 Task: Add Rsp Nutrition AminoLean Preworkout Energy, Acai to the cart.
Action: Mouse moved to (210, 95)
Screenshot: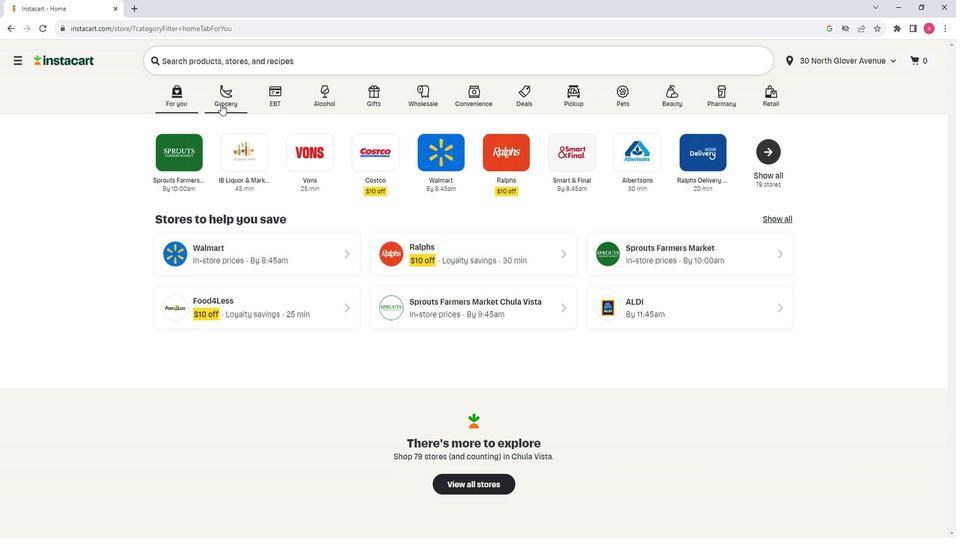 
Action: Mouse pressed left at (210, 95)
Screenshot: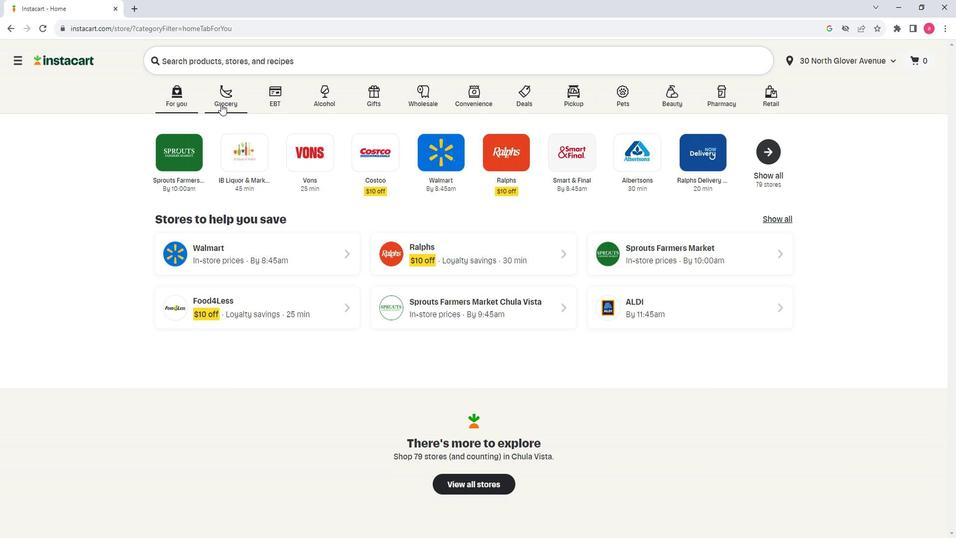 
Action: Mouse moved to (346, 283)
Screenshot: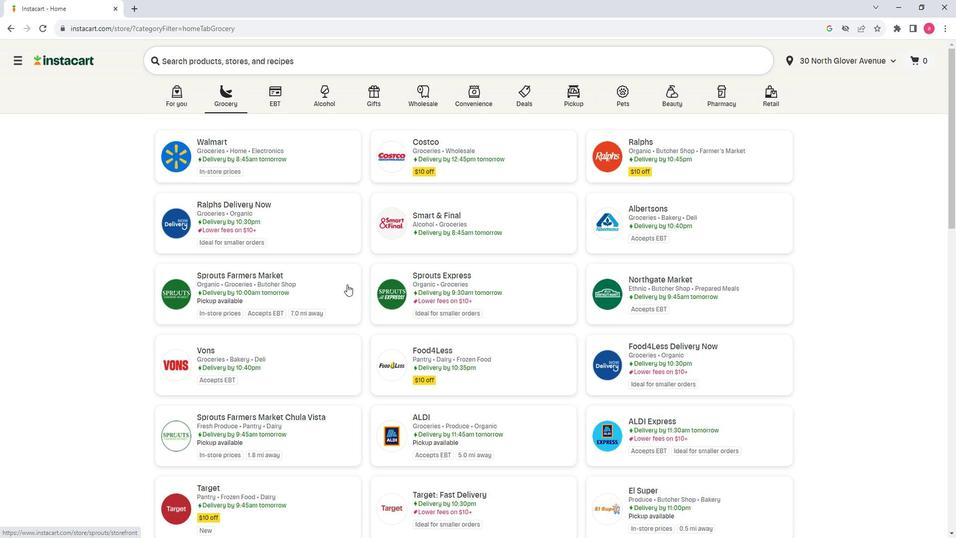 
Action: Mouse pressed left at (346, 283)
Screenshot: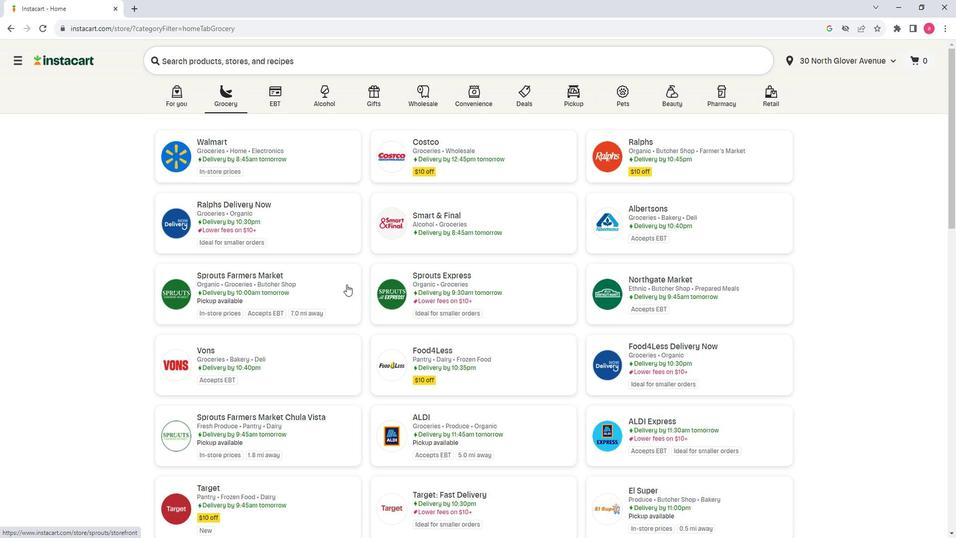 
Action: Mouse moved to (94, 297)
Screenshot: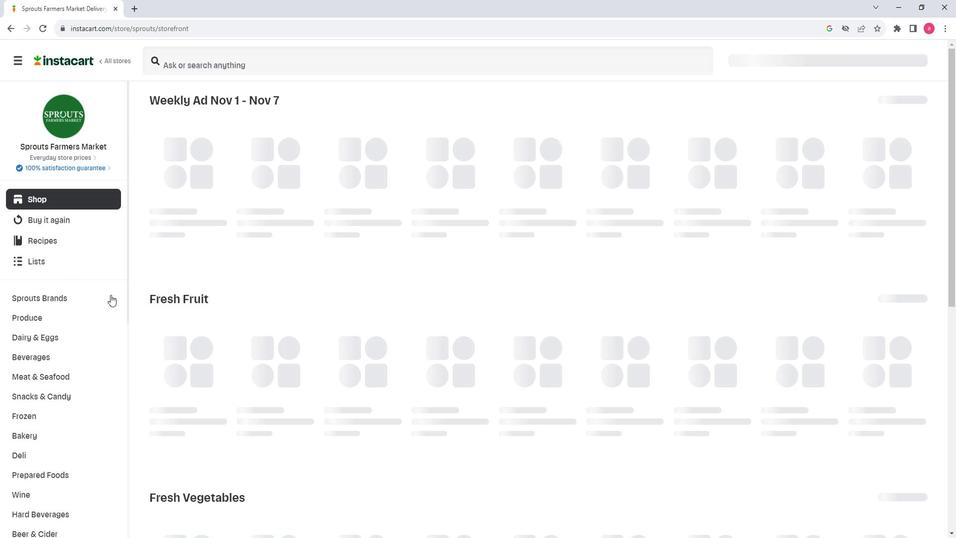 
Action: Mouse scrolled (94, 297) with delta (0, 0)
Screenshot: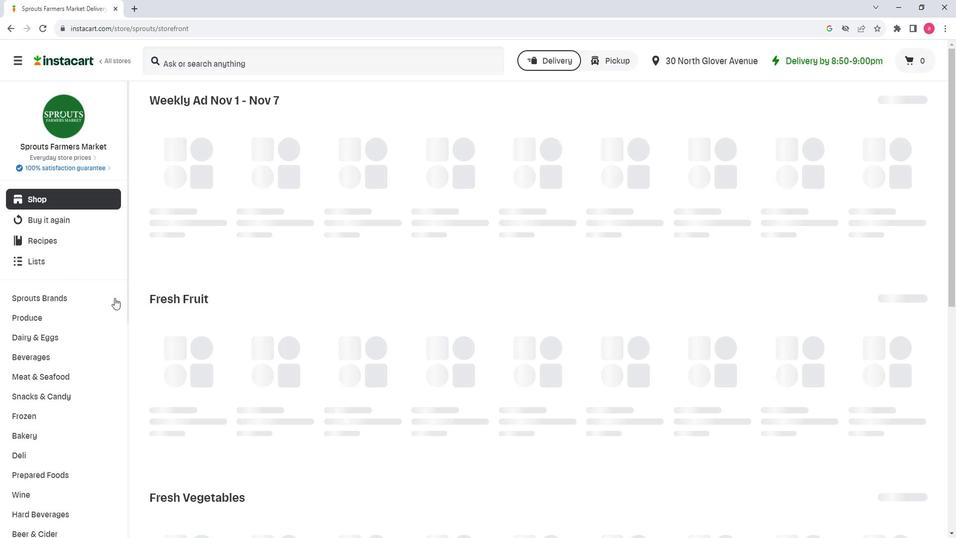
Action: Mouse scrolled (94, 297) with delta (0, 0)
Screenshot: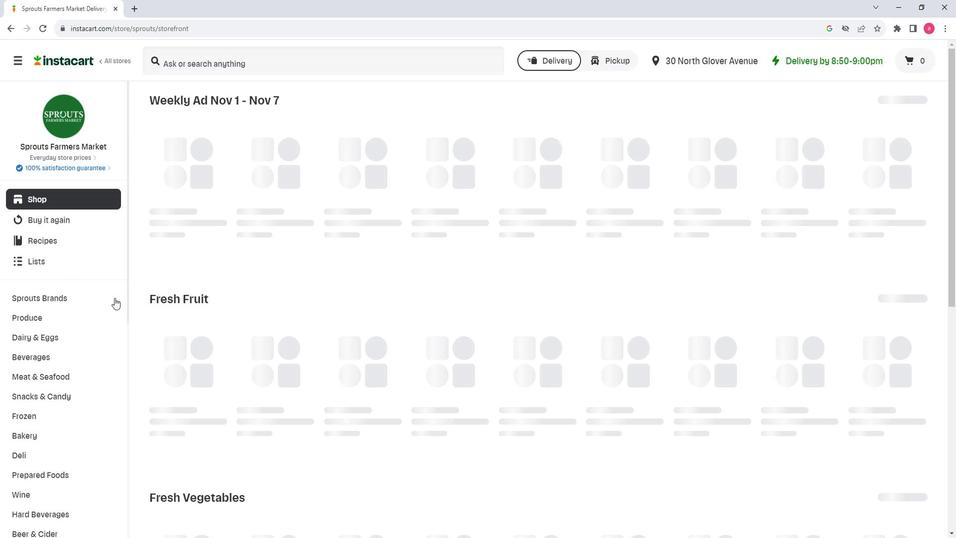 
Action: Mouse scrolled (94, 297) with delta (0, 0)
Screenshot: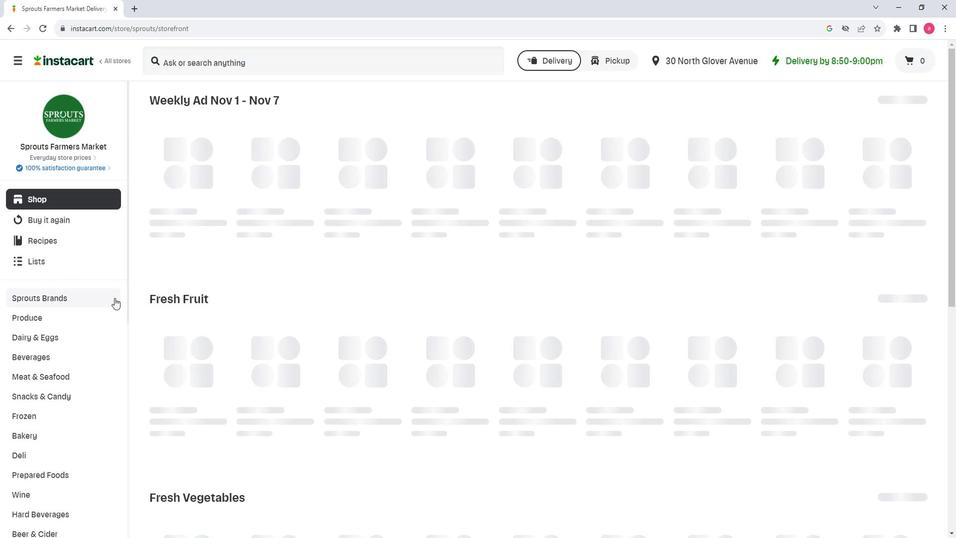 
Action: Mouse scrolled (94, 297) with delta (0, 0)
Screenshot: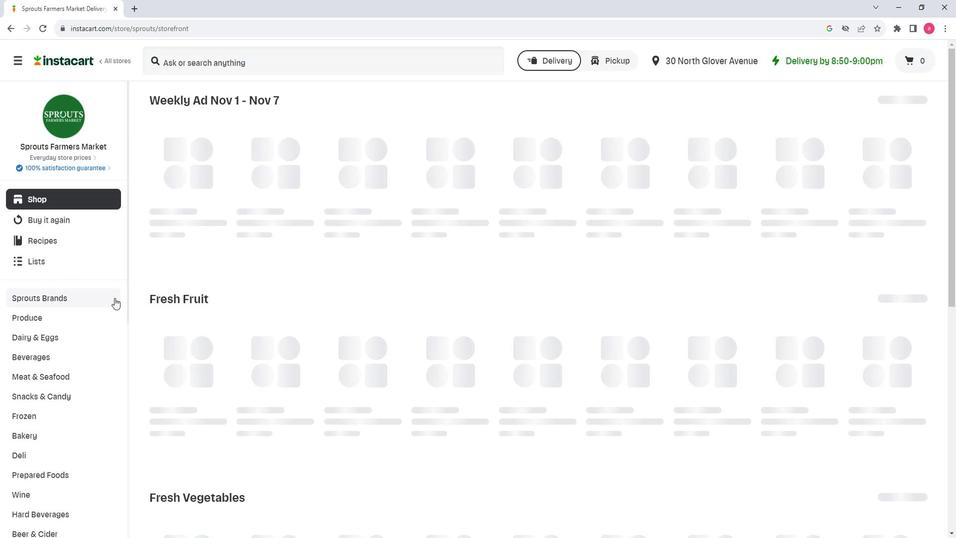 
Action: Mouse scrolled (94, 297) with delta (0, 0)
Screenshot: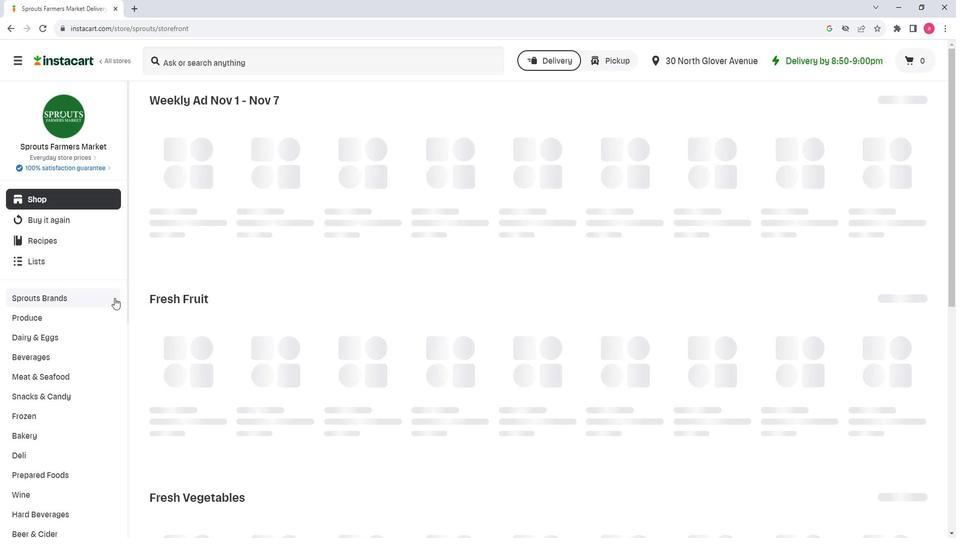 
Action: Mouse moved to (64, 377)
Screenshot: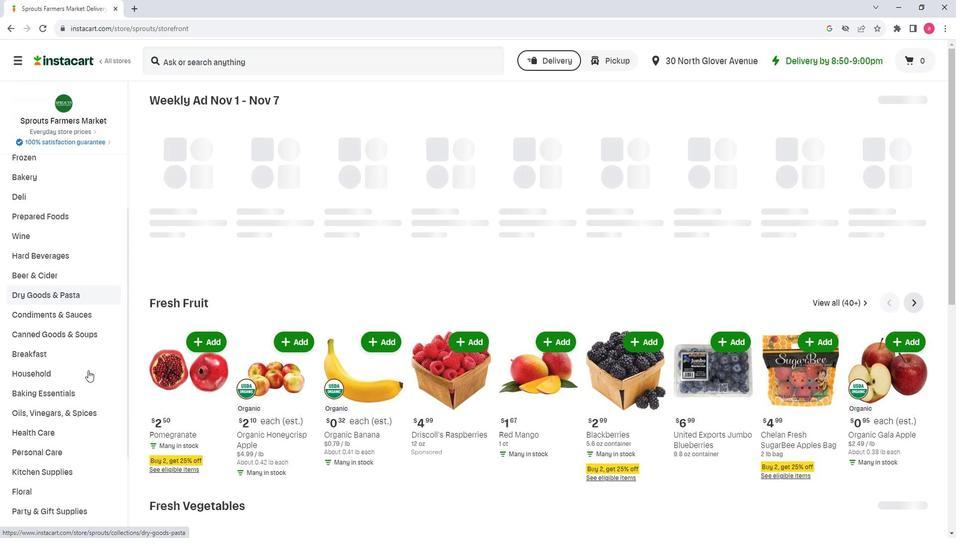 
Action: Mouse scrolled (64, 377) with delta (0, 0)
Screenshot: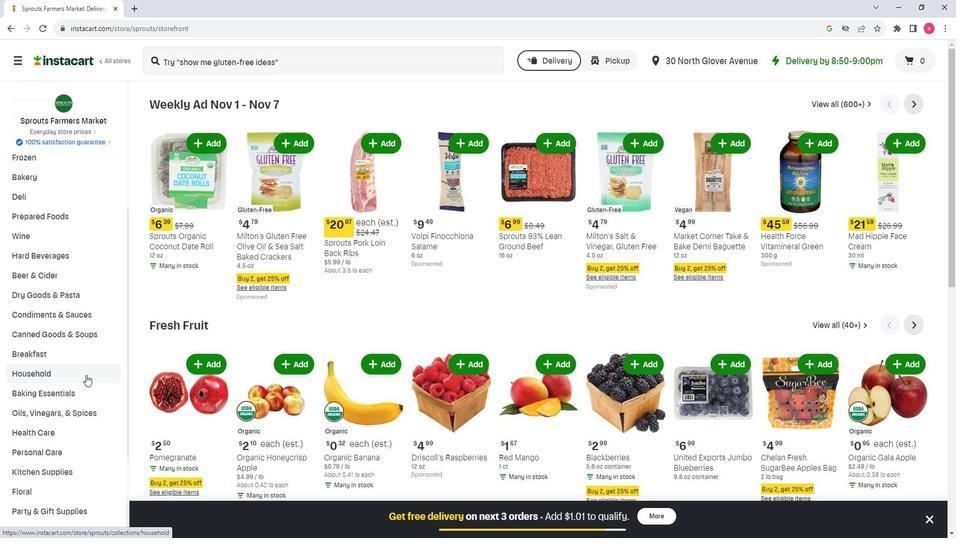 
Action: Mouse moved to (61, 388)
Screenshot: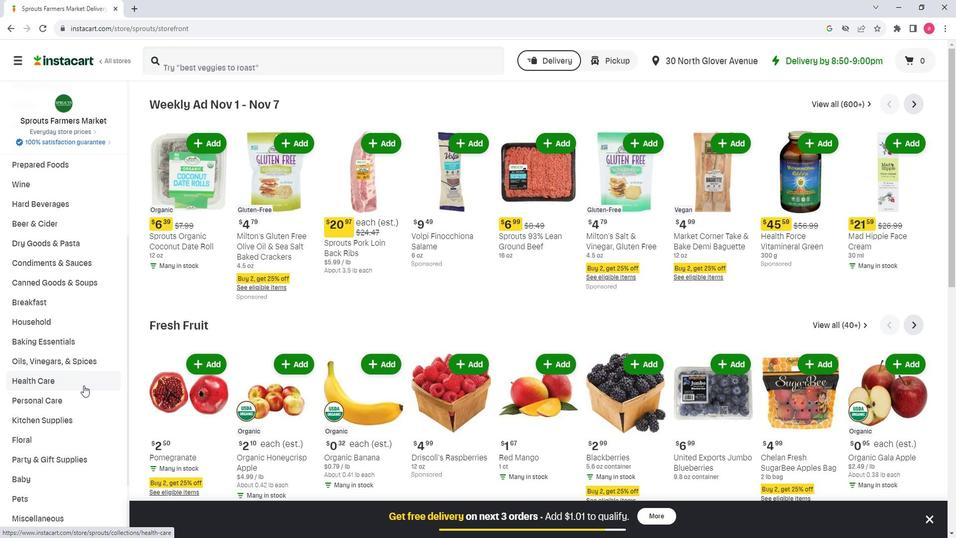 
Action: Mouse pressed left at (61, 388)
Screenshot: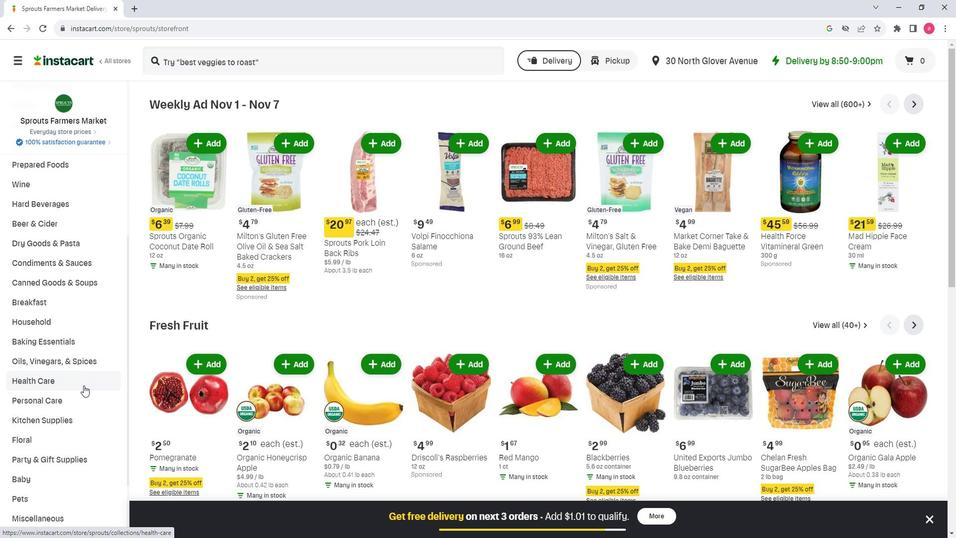 
Action: Mouse moved to (755, 124)
Screenshot: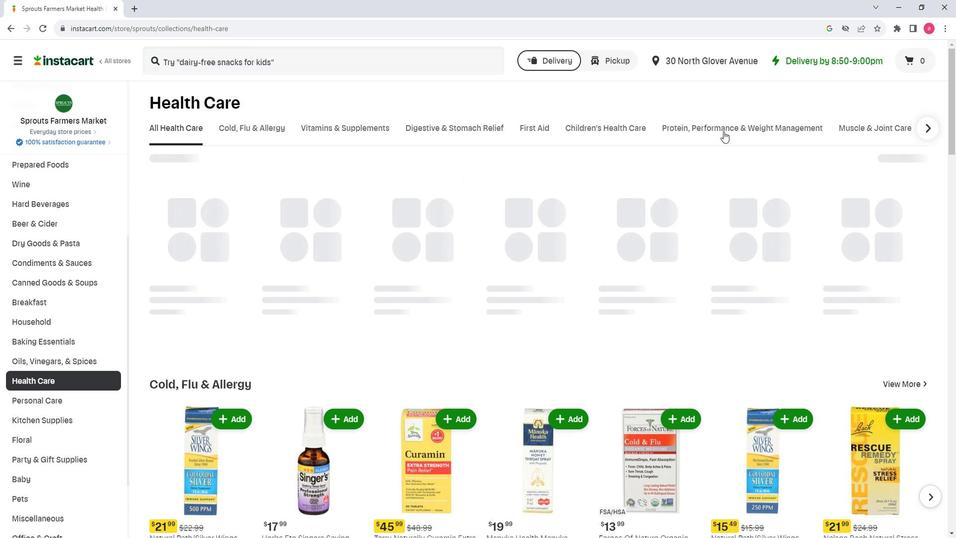 
Action: Mouse pressed left at (755, 124)
Screenshot: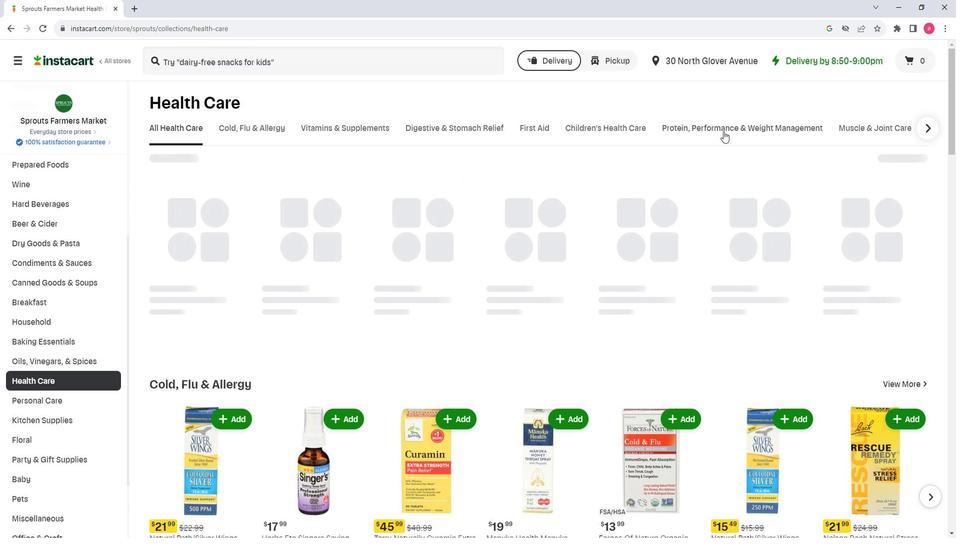 
Action: Mouse moved to (448, 175)
Screenshot: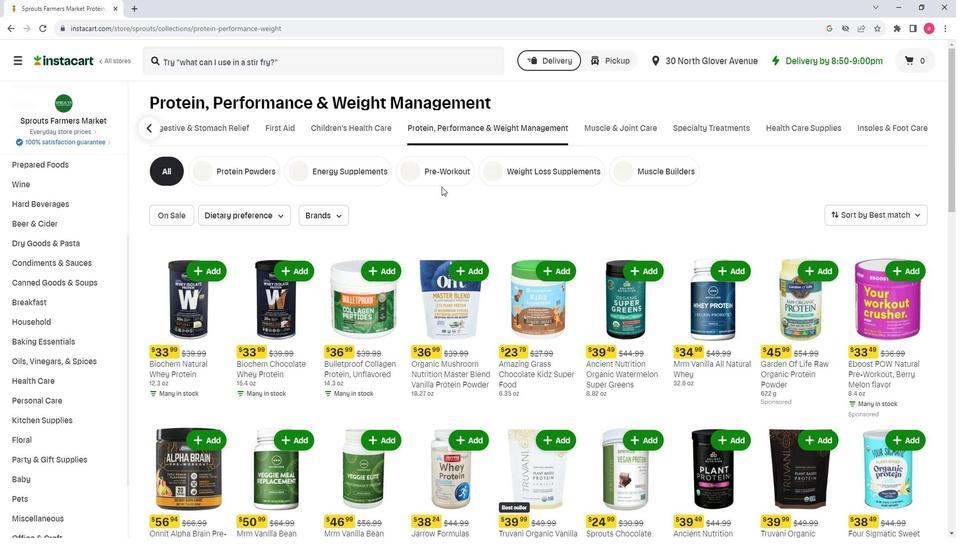 
Action: Mouse pressed left at (448, 175)
Screenshot: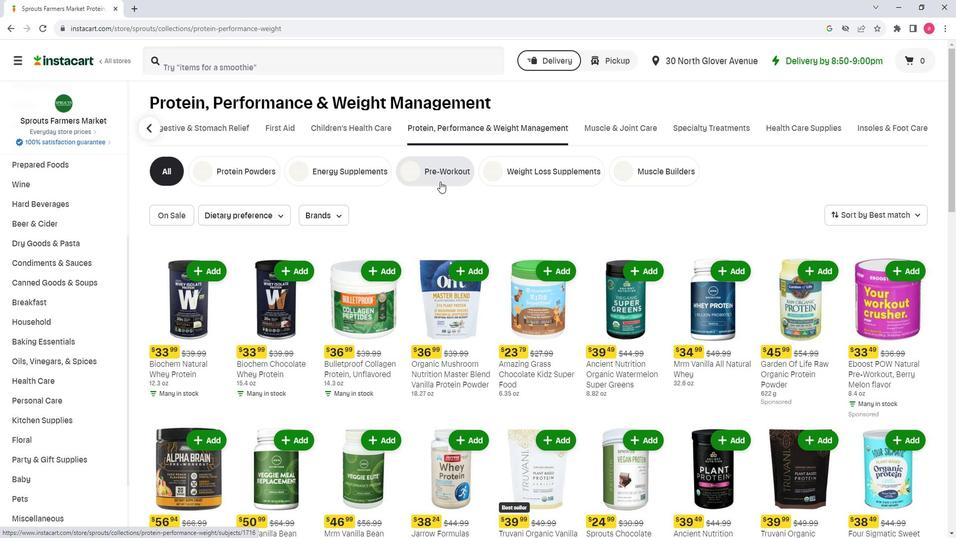 
Action: Mouse moved to (203, 55)
Screenshot: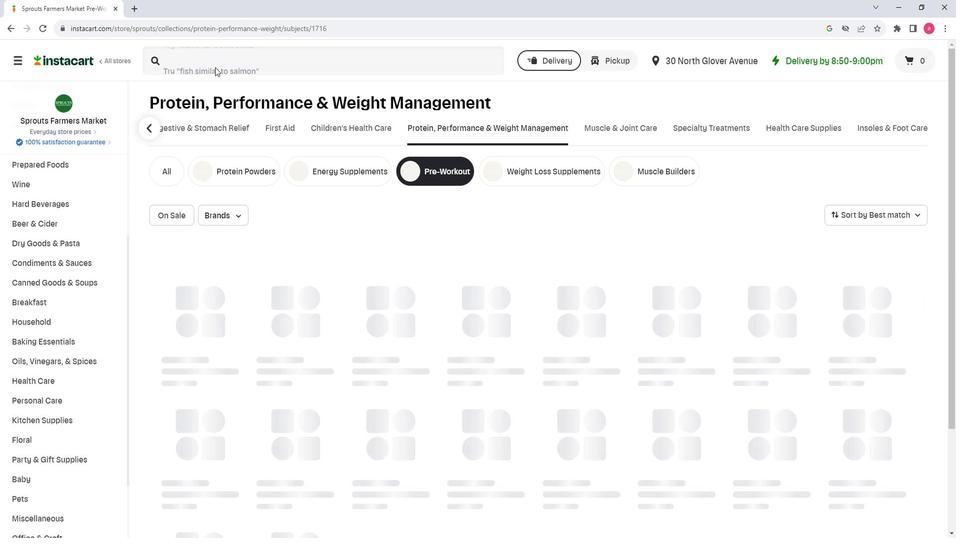 
Action: Mouse pressed left at (203, 55)
Screenshot: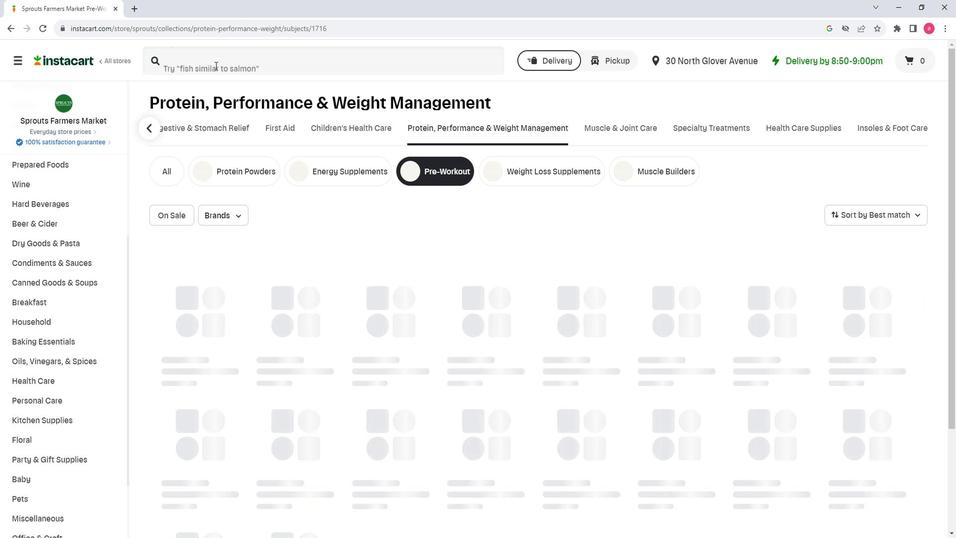 
Action: Key pressed <Key.shift>Rsp<Key.space><Key.shift><Key.shift><Key.shift><Key.shift><Key.shift><Key.shift><Key.shift><Key.shift><Key.shift><Key.shift><Key.shift><Key.shift><Key.shift>Nutrition<Key.space><Key.shift>Amino<Key.shift>Lean<Key.space><Key.shift>Preworkout<Key.space><Key.shift>Energy<Key.space><Key.backspace>,<Key.space><Key.shift>Acai<Key.space><Key.enter>
Screenshot: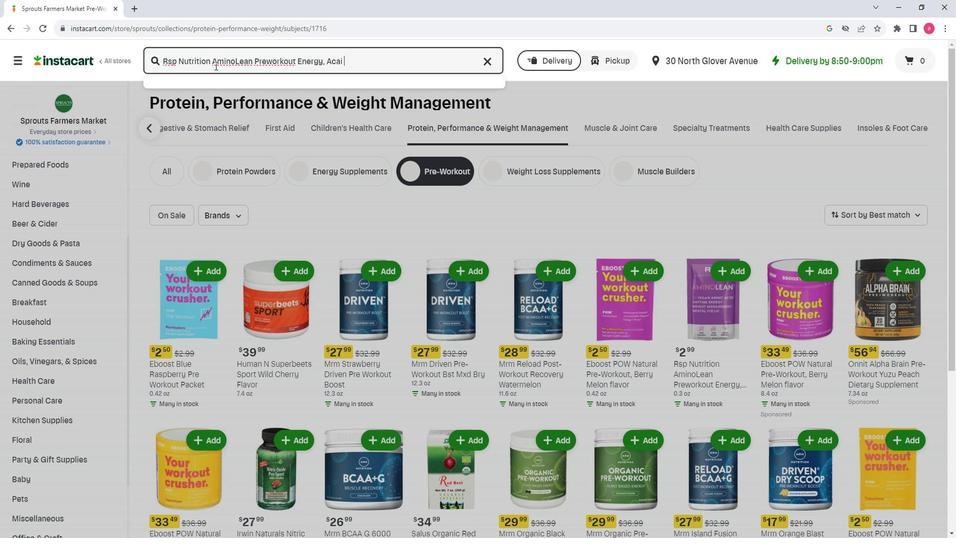 
Action: Mouse moved to (435, 155)
Screenshot: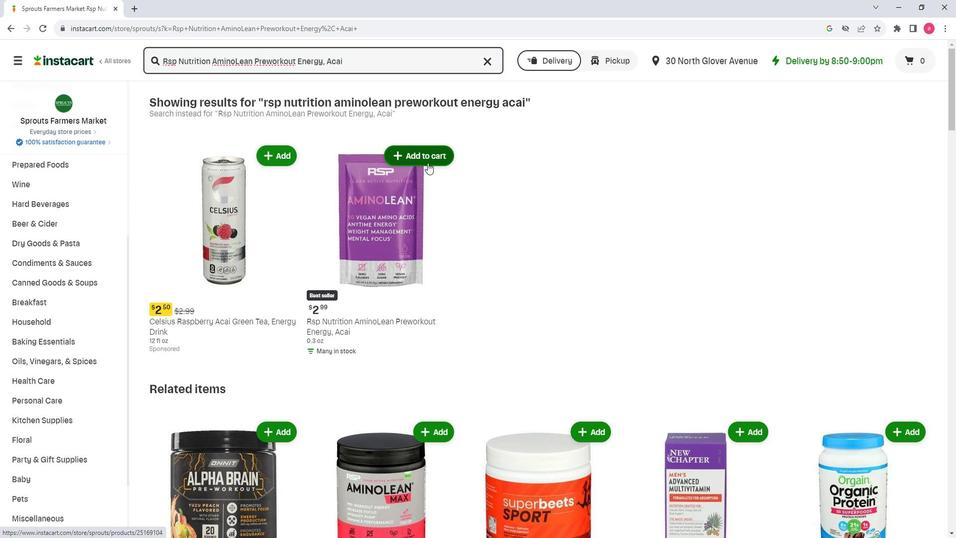 
Action: Mouse pressed left at (435, 155)
Screenshot: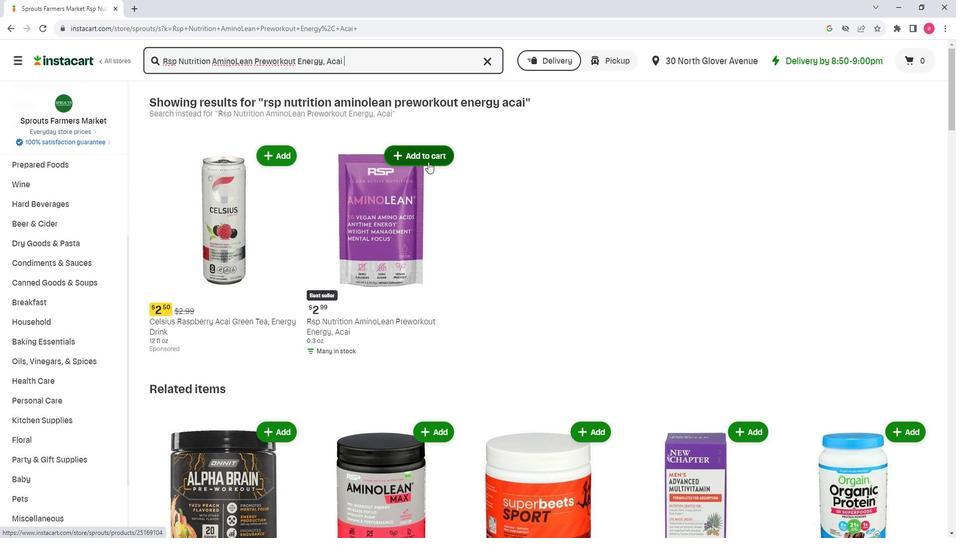 
Action: Mouse moved to (484, 223)
Screenshot: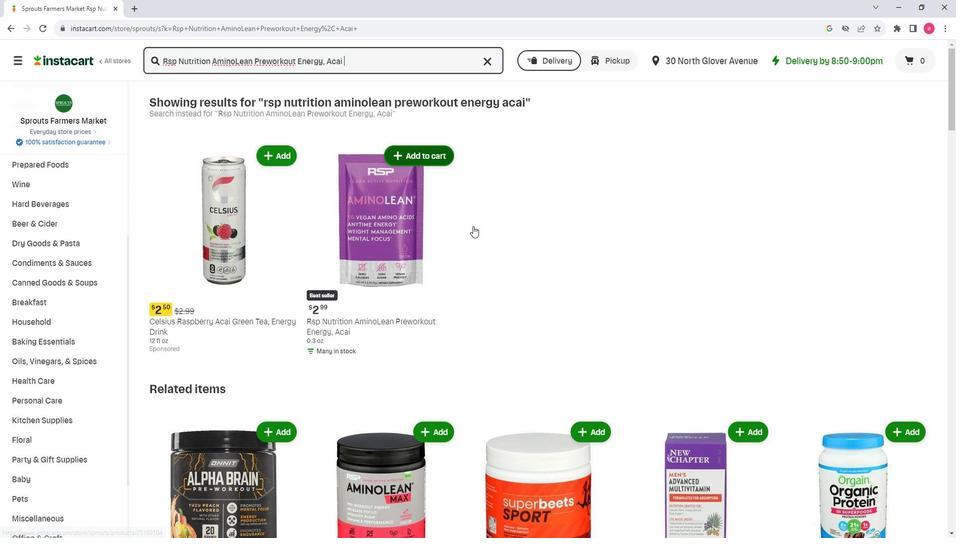 
